 Task: Display the standings of the 2022 Victory Lane Racing NASCAR Cup Series for the race "Coke Zero 400" on the track "Daytona".
Action: Mouse moved to (164, 333)
Screenshot: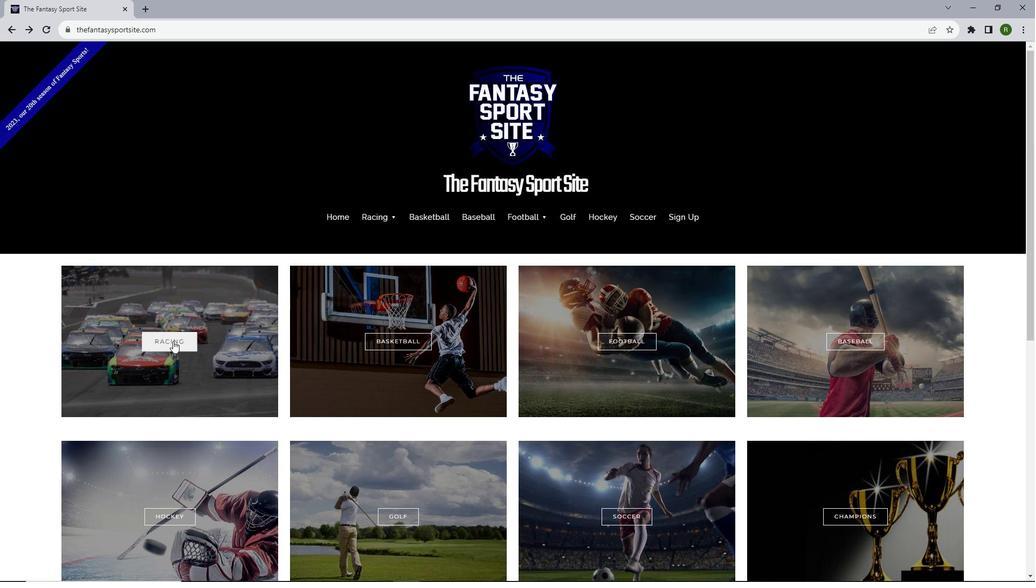 
Action: Mouse pressed left at (164, 333)
Screenshot: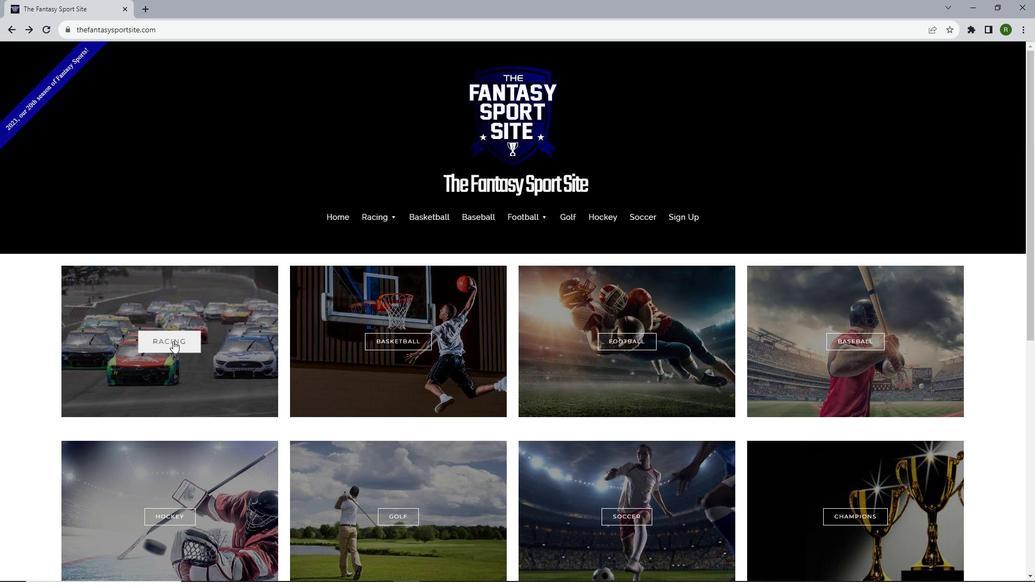 
Action: Mouse moved to (353, 355)
Screenshot: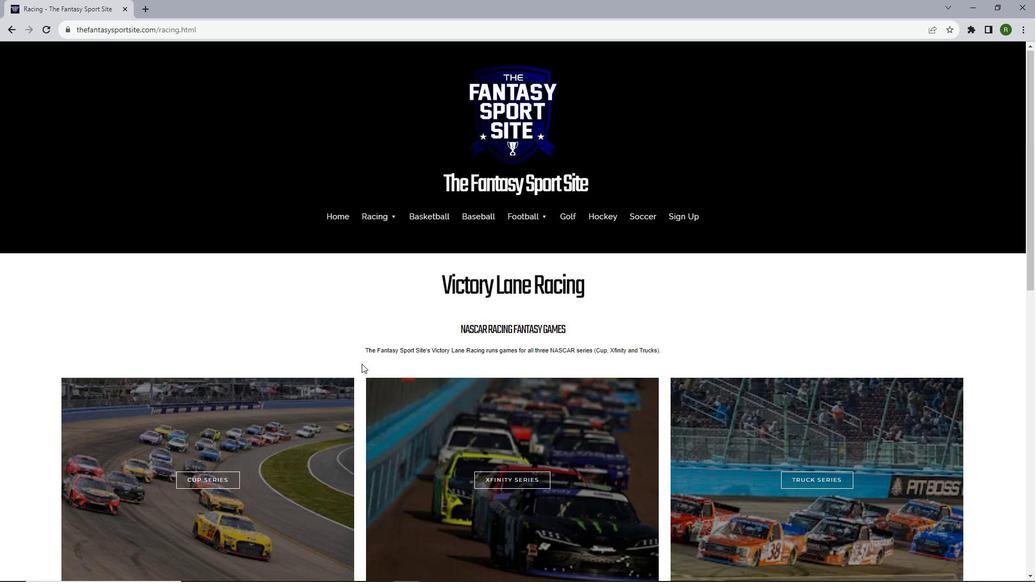 
Action: Mouse scrolled (353, 355) with delta (0, 0)
Screenshot: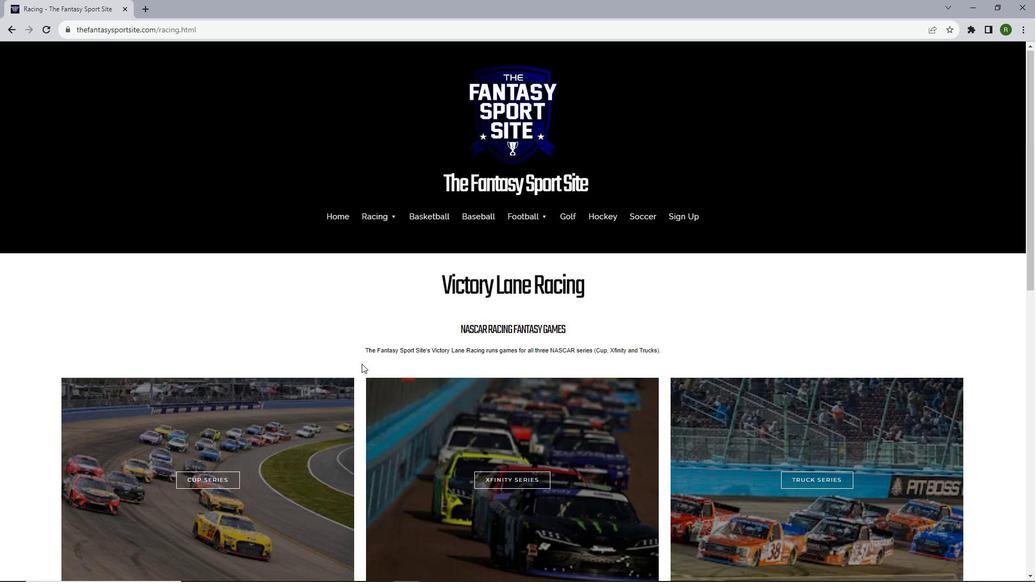 
Action: Mouse scrolled (353, 355) with delta (0, 0)
Screenshot: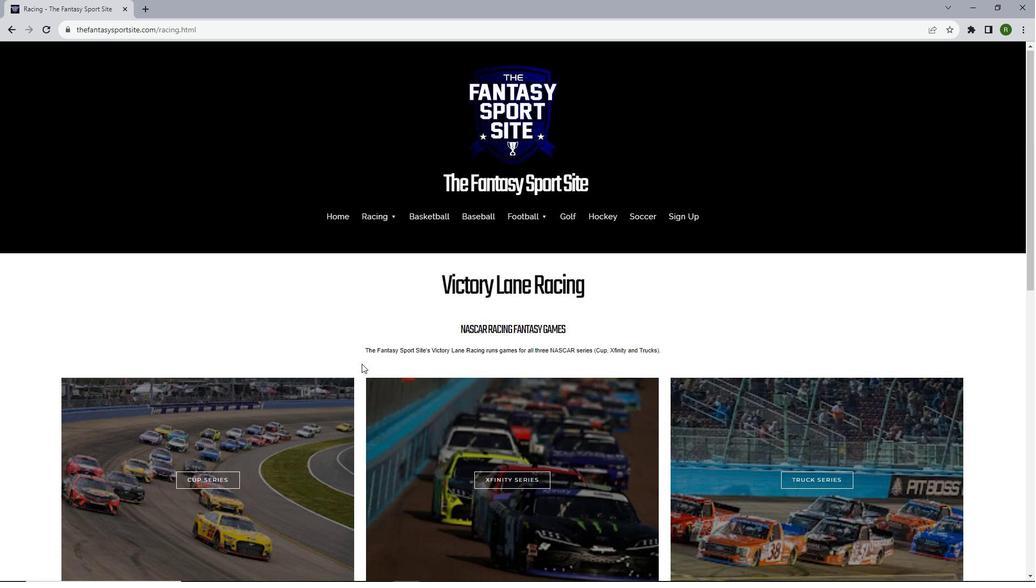 
Action: Mouse scrolled (353, 355) with delta (0, 0)
Screenshot: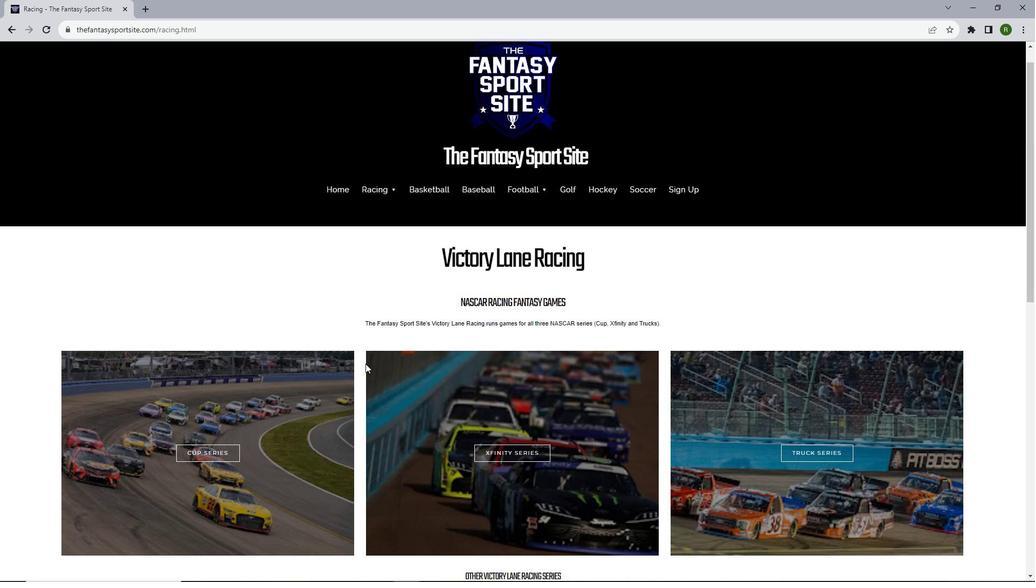 
Action: Mouse moved to (191, 312)
Screenshot: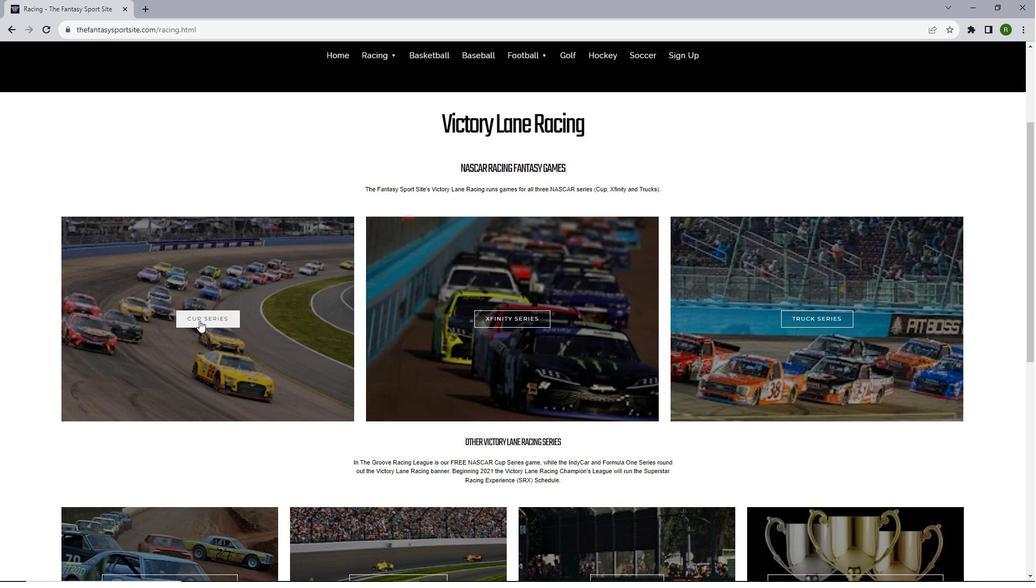 
Action: Mouse pressed left at (191, 312)
Screenshot: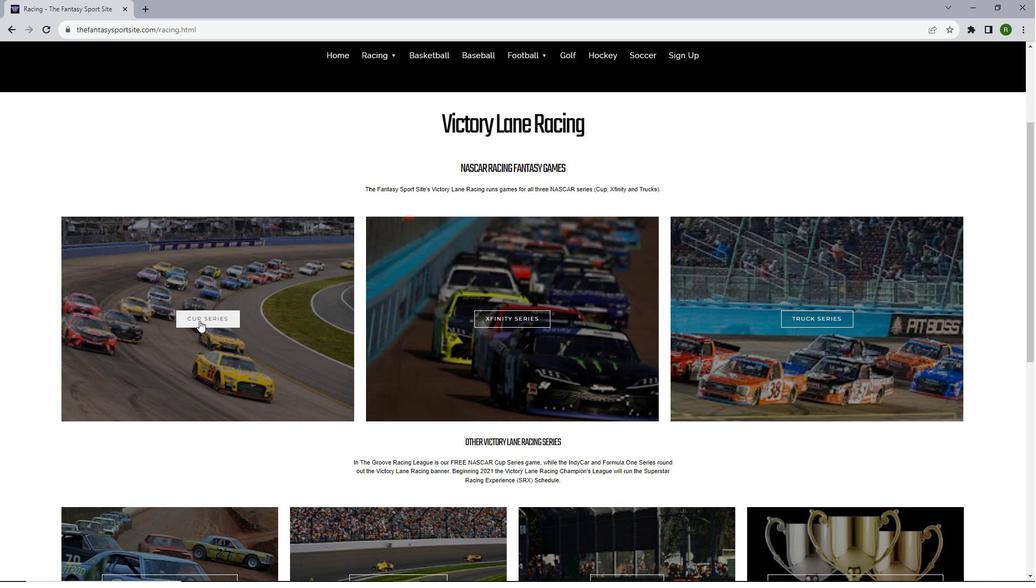 
Action: Mouse moved to (299, 306)
Screenshot: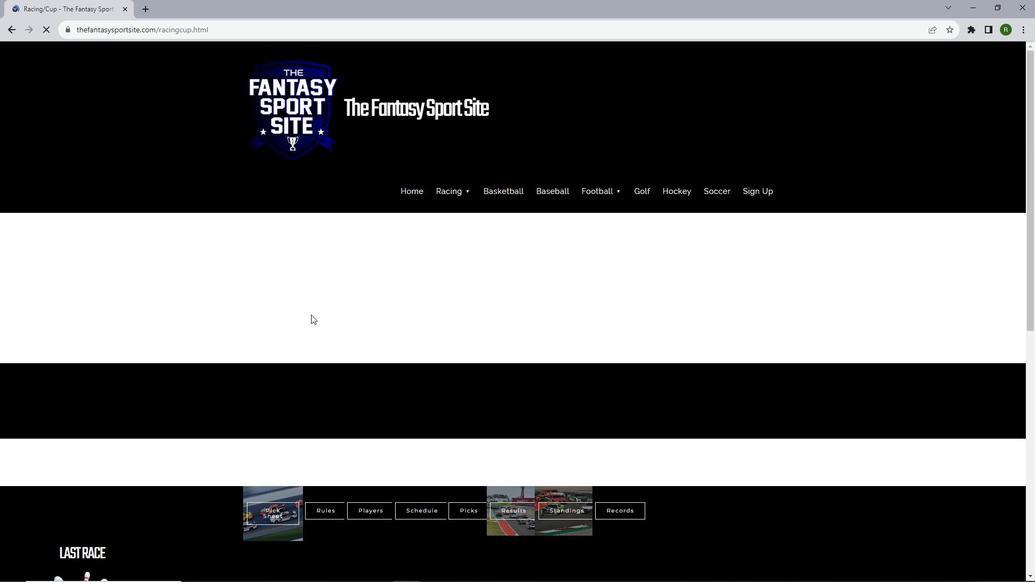 
Action: Mouse scrolled (299, 306) with delta (0, 0)
Screenshot: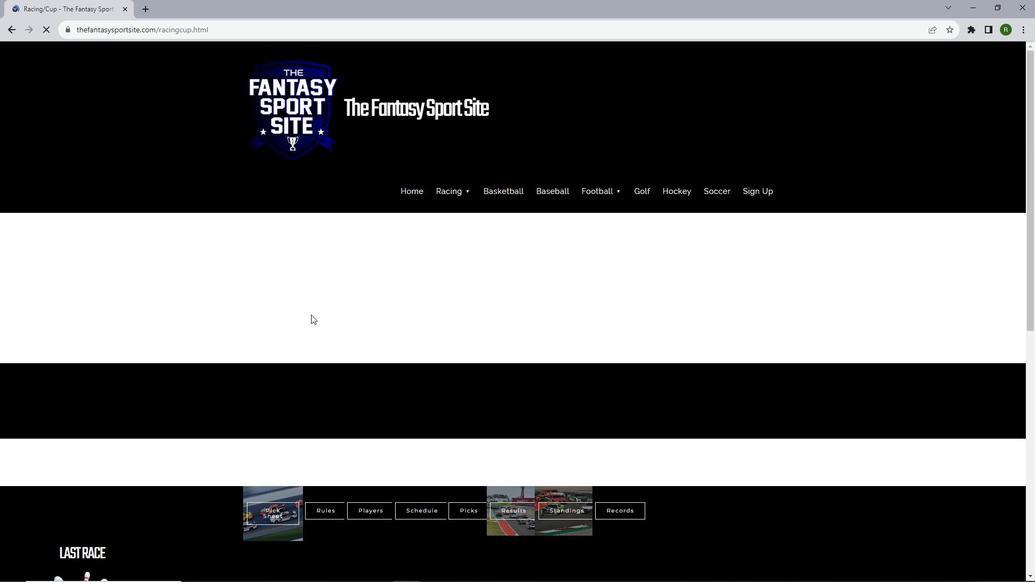 
Action: Mouse moved to (303, 306)
Screenshot: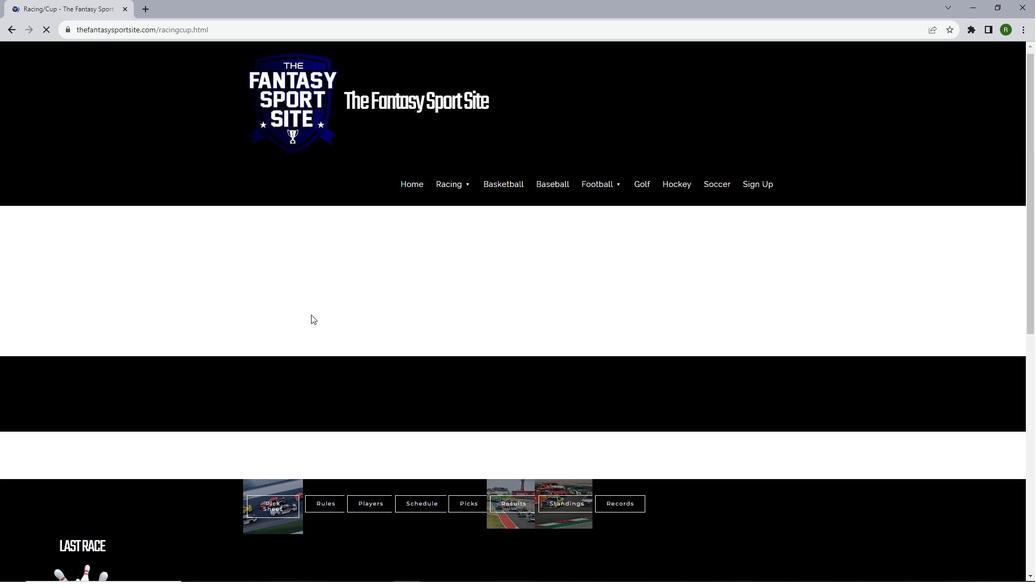 
Action: Mouse scrolled (303, 306) with delta (0, 0)
Screenshot: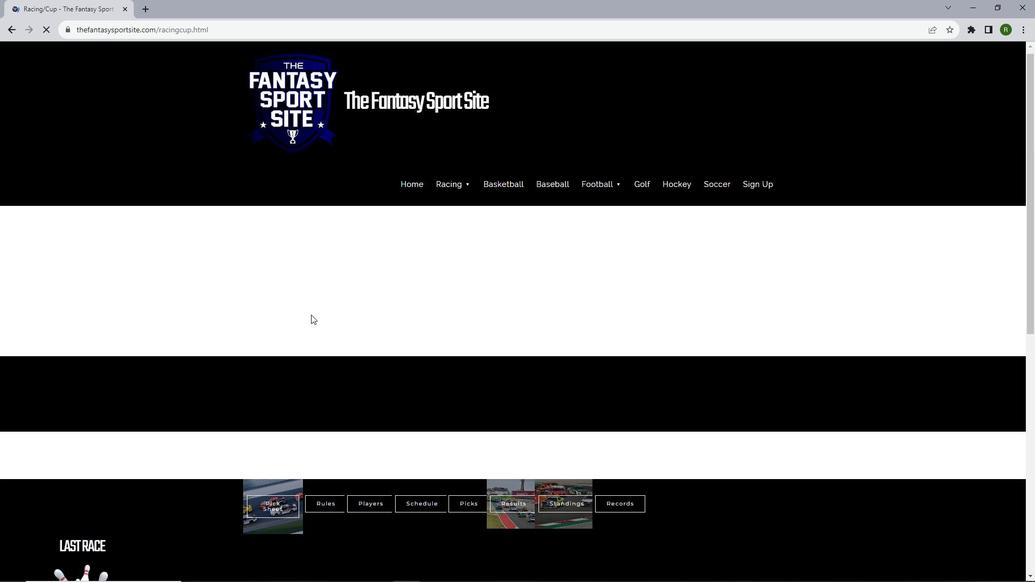 
Action: Mouse scrolled (303, 306) with delta (0, 0)
Screenshot: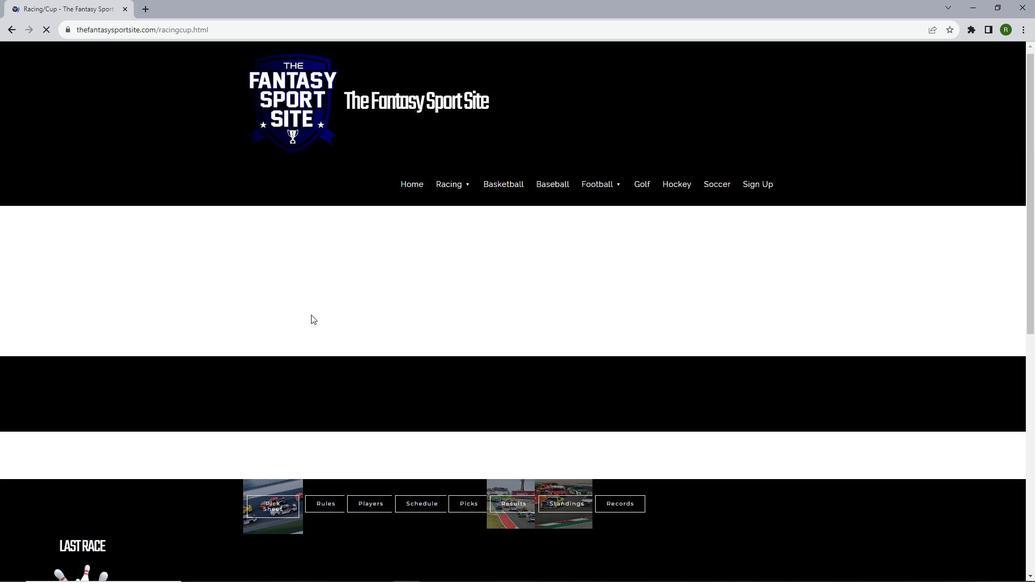 
Action: Mouse moved to (303, 307)
Screenshot: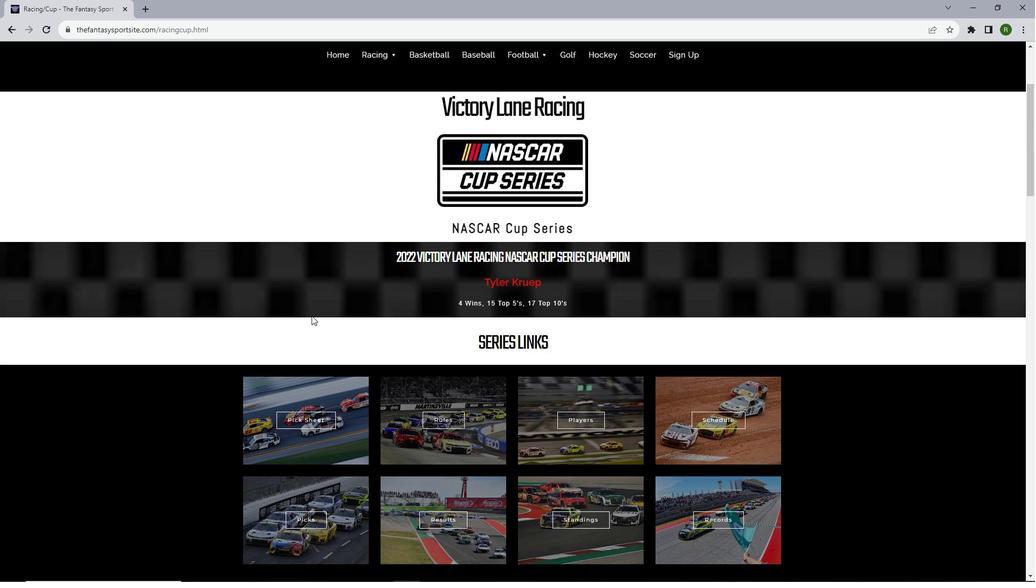
Action: Mouse scrolled (303, 307) with delta (0, 0)
Screenshot: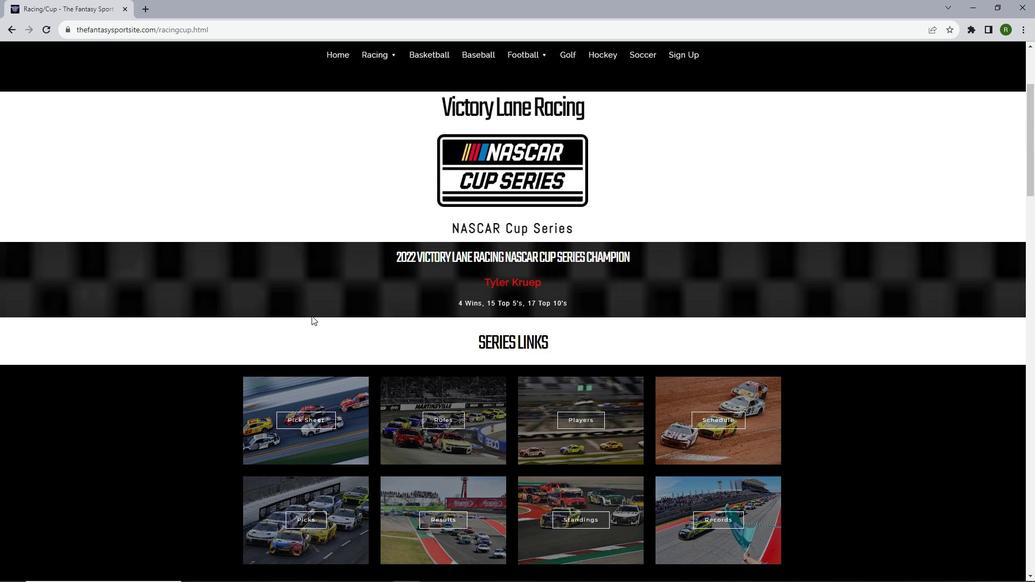 
Action: Mouse scrolled (303, 307) with delta (0, 0)
Screenshot: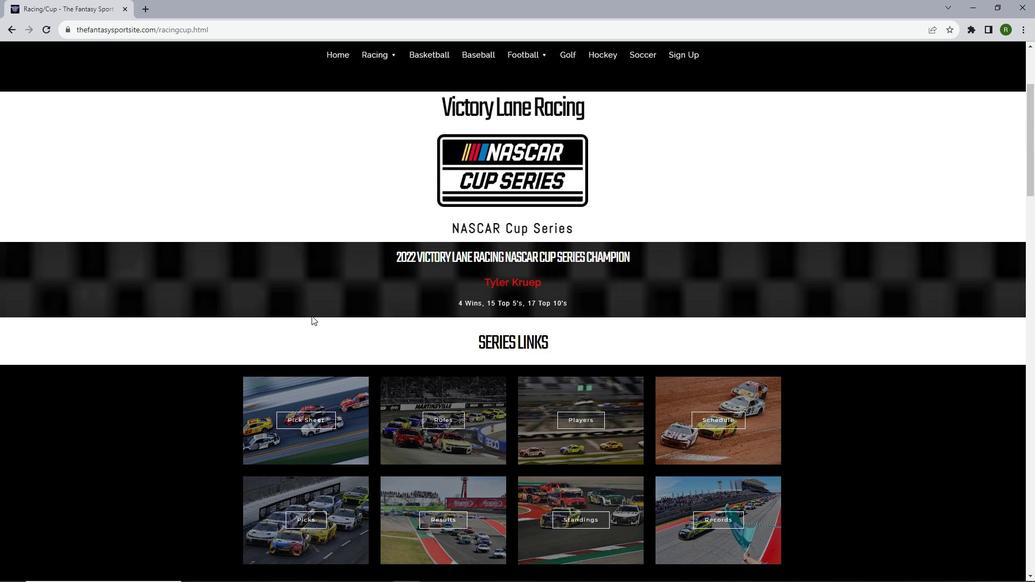 
Action: Mouse scrolled (303, 307) with delta (0, 0)
Screenshot: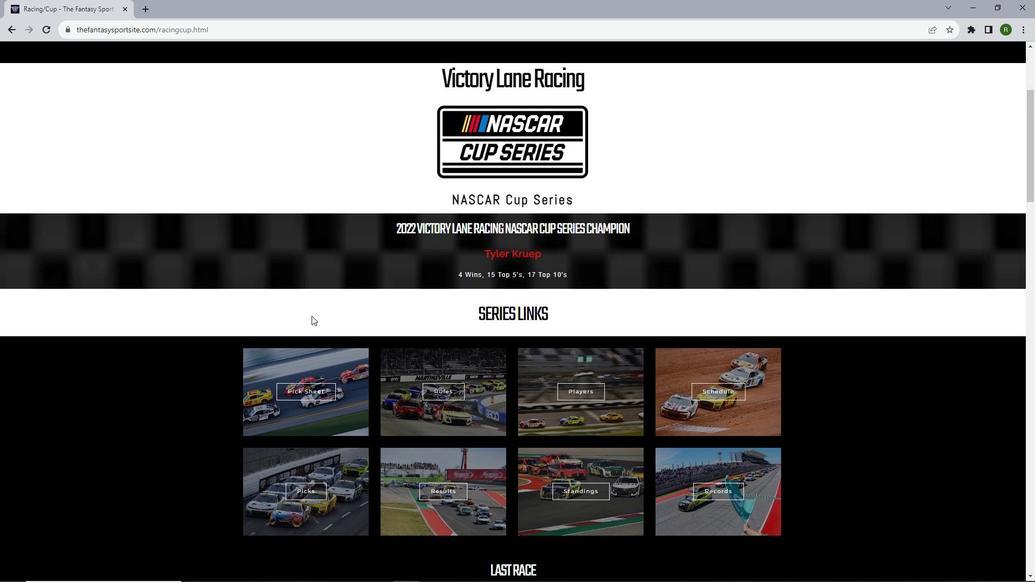 
Action: Mouse scrolled (303, 307) with delta (0, 0)
Screenshot: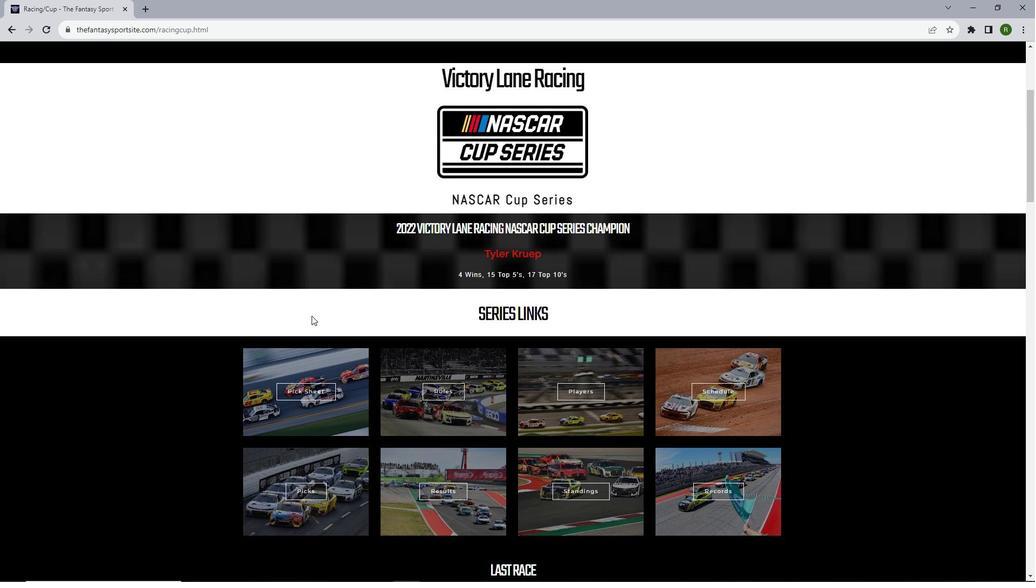 
Action: Mouse moved to (547, 293)
Screenshot: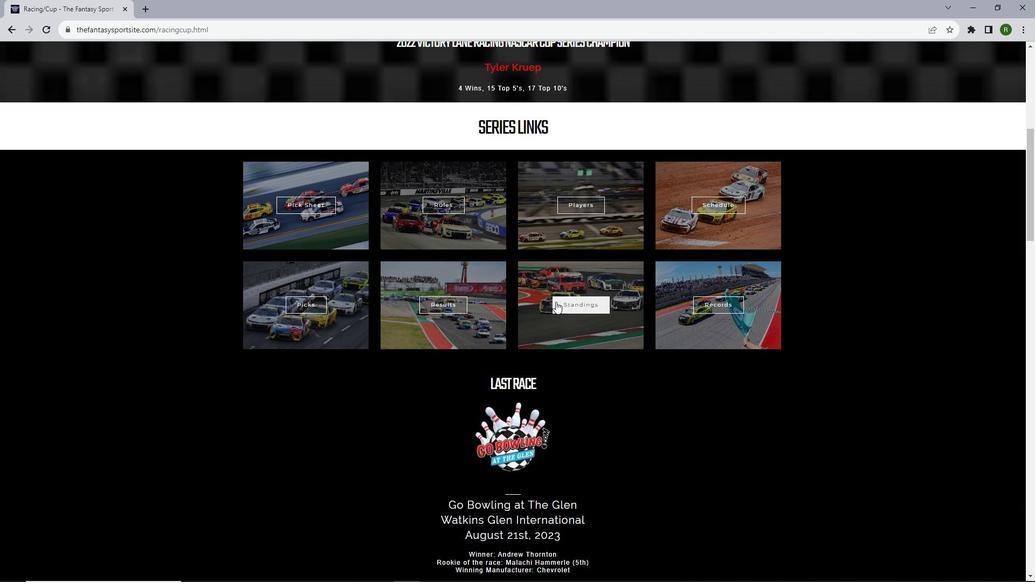 
Action: Mouse pressed left at (547, 293)
Screenshot: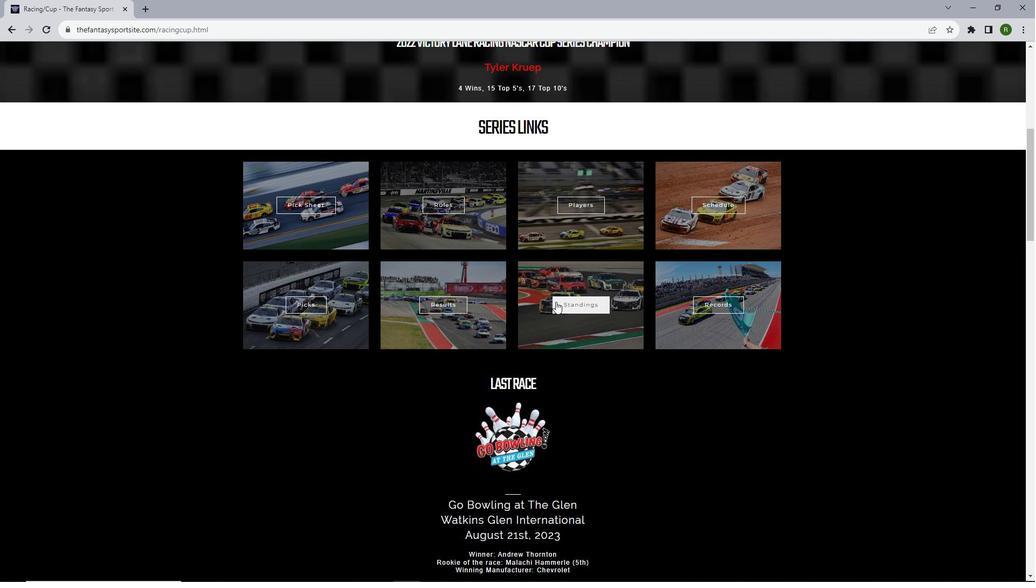 
Action: Mouse moved to (506, 284)
Screenshot: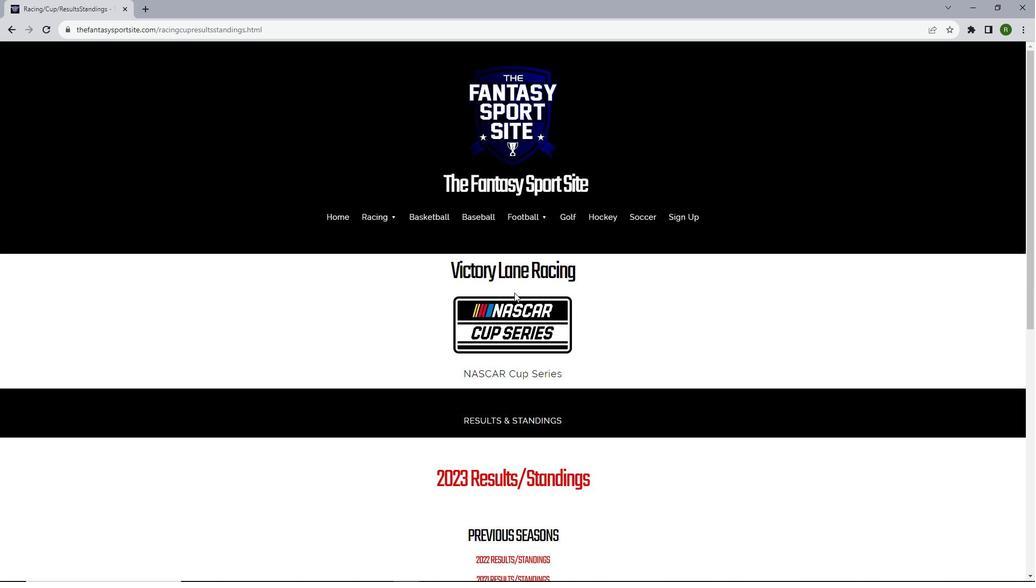 
Action: Mouse scrolled (506, 284) with delta (0, 0)
Screenshot: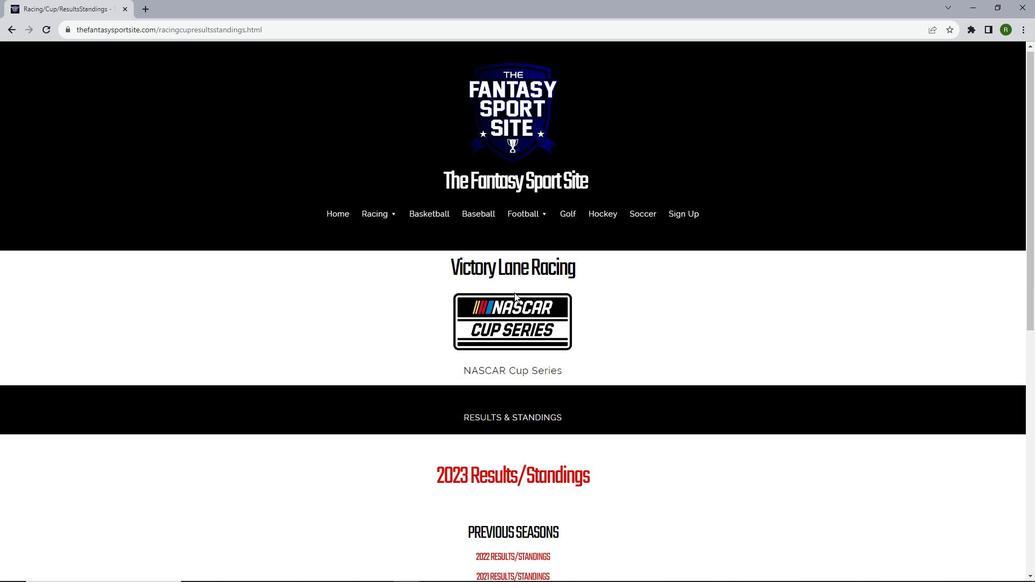 
Action: Mouse scrolled (506, 284) with delta (0, 0)
Screenshot: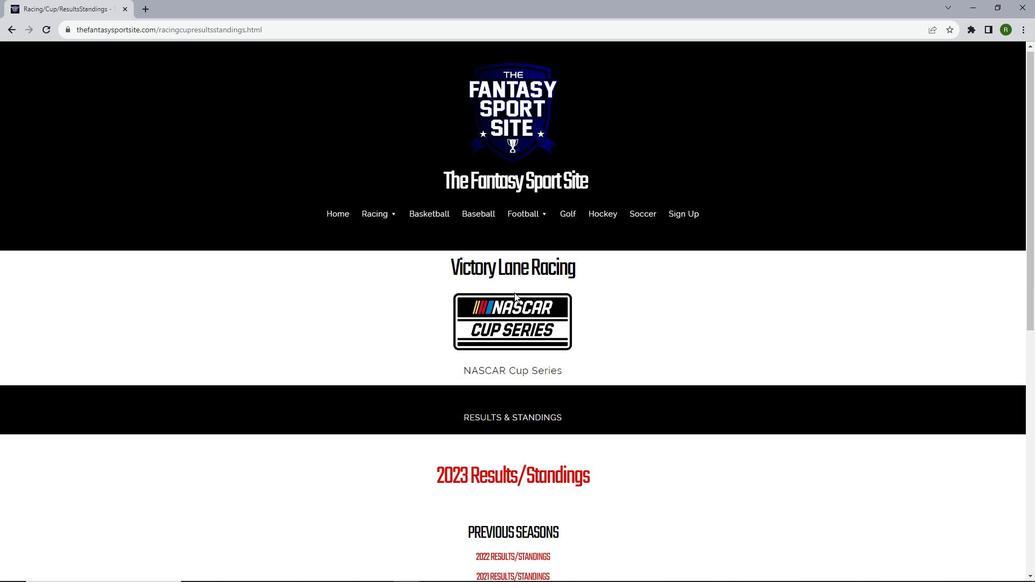 
Action: Mouse scrolled (506, 284) with delta (0, 0)
Screenshot: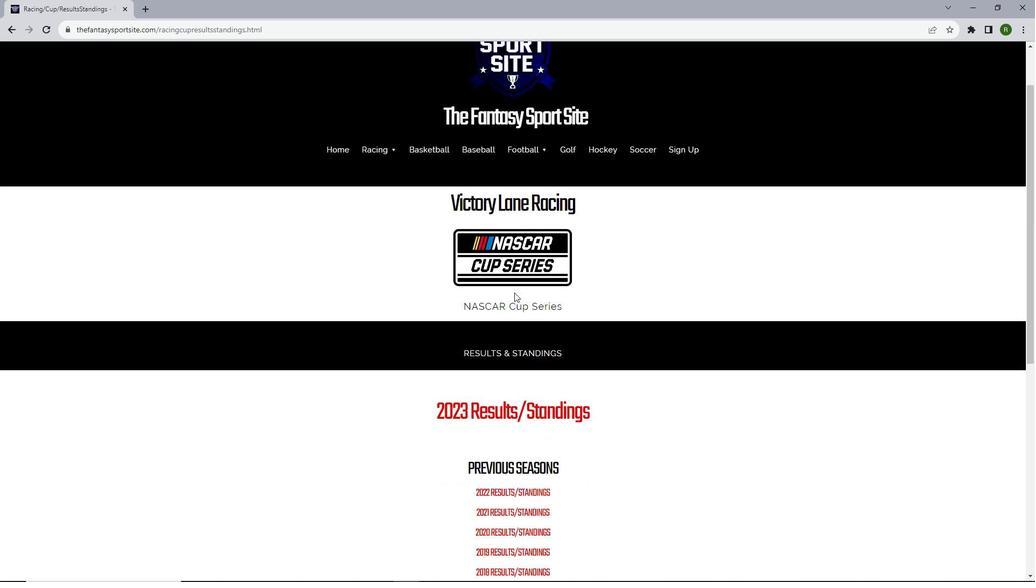 
Action: Mouse scrolled (506, 284) with delta (0, 0)
Screenshot: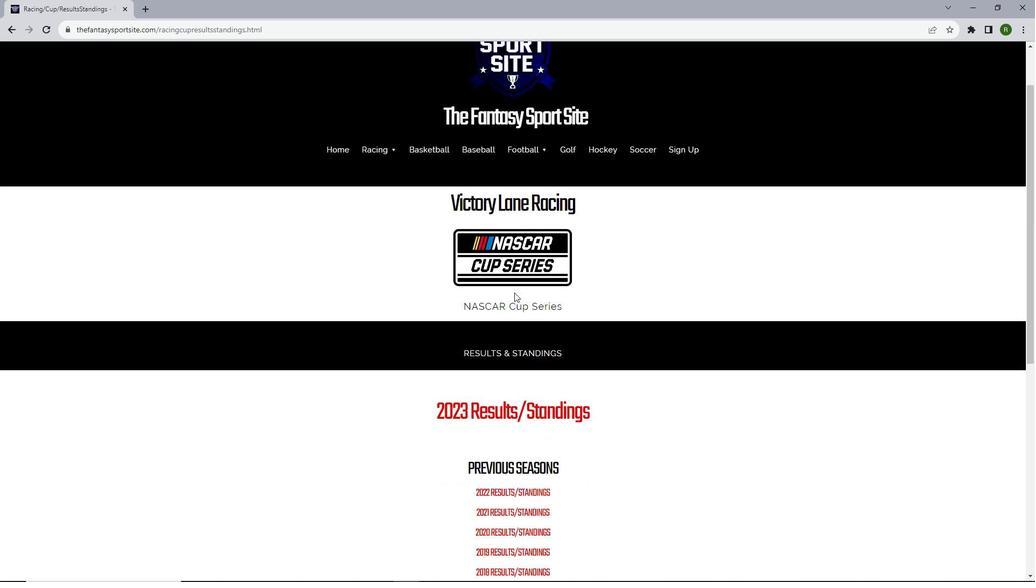 
Action: Mouse scrolled (506, 284) with delta (0, 0)
Screenshot: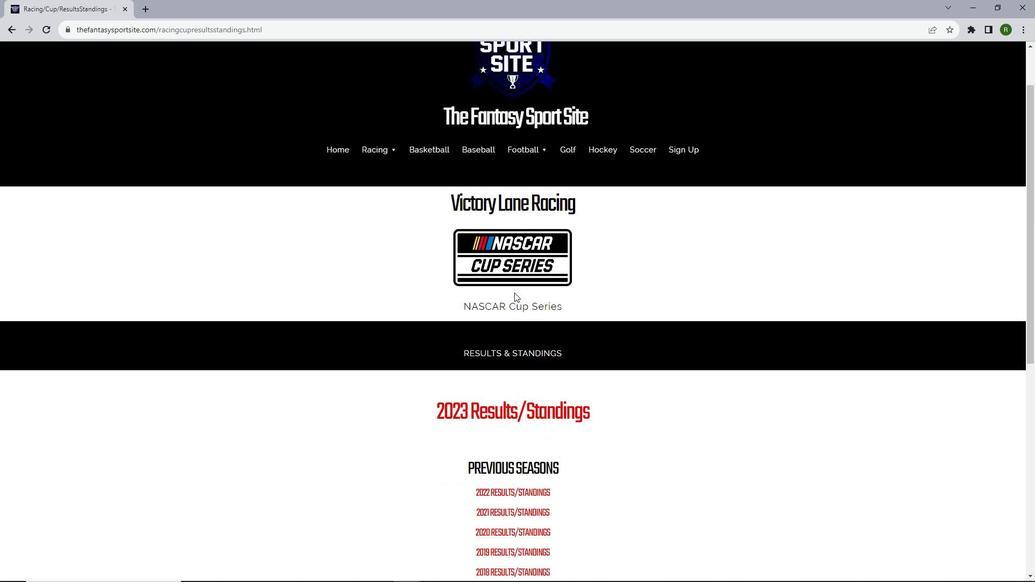 
Action: Mouse scrolled (506, 284) with delta (0, 0)
Screenshot: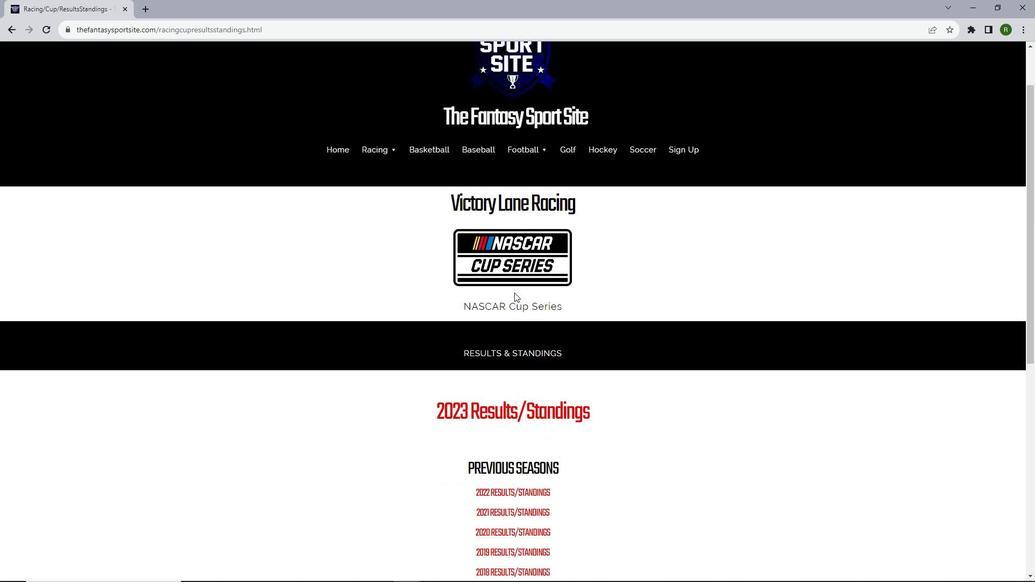 
Action: Mouse moved to (494, 225)
Screenshot: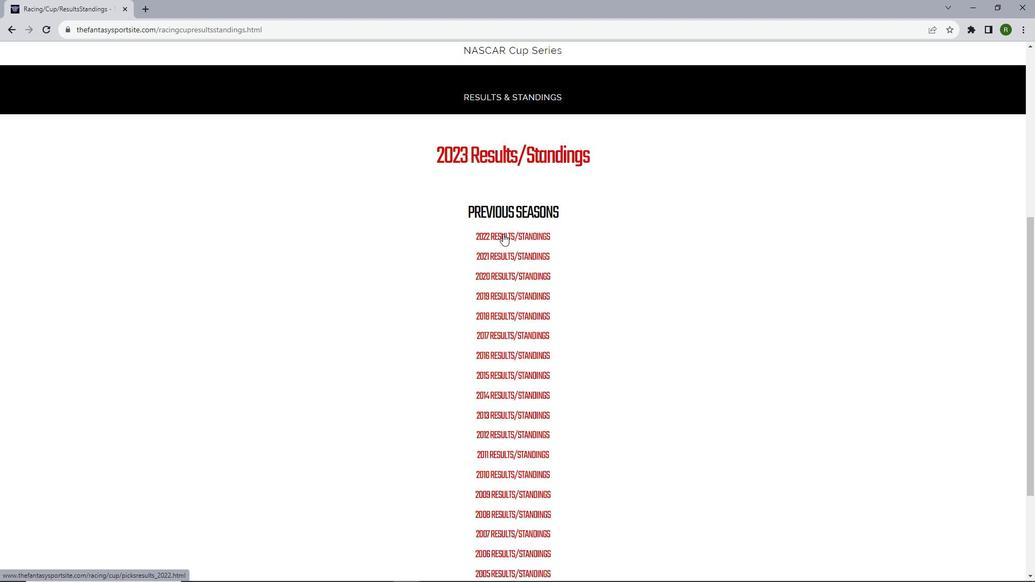 
Action: Mouse pressed left at (494, 225)
Screenshot: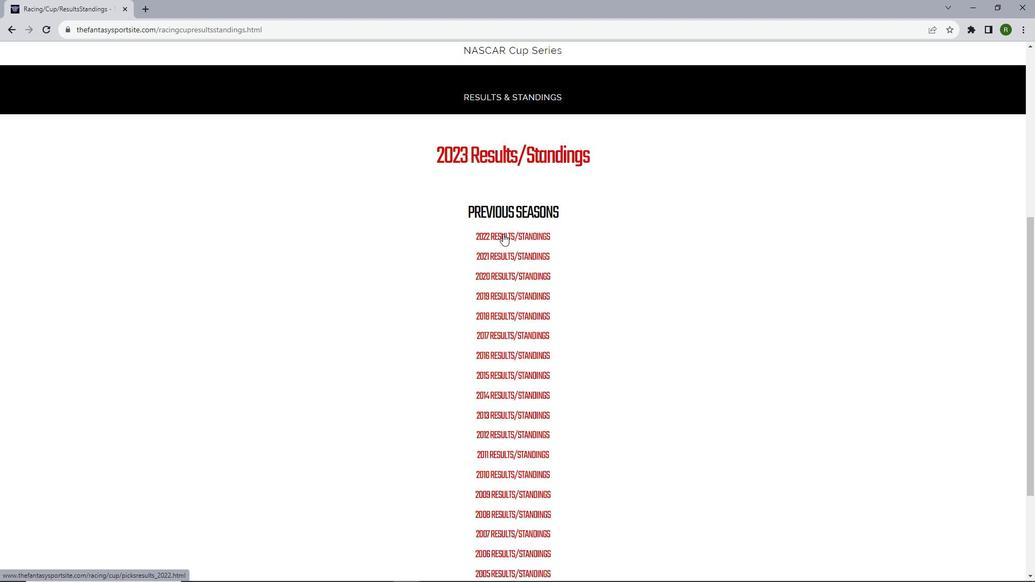 
Action: Mouse moved to (566, 224)
Screenshot: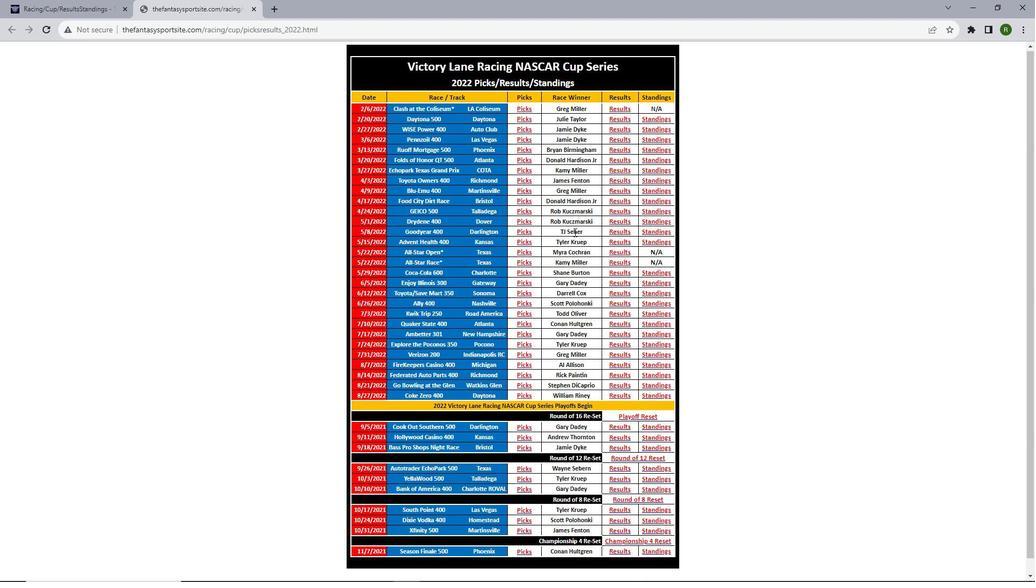 
Action: Mouse scrolled (566, 223) with delta (0, 0)
Screenshot: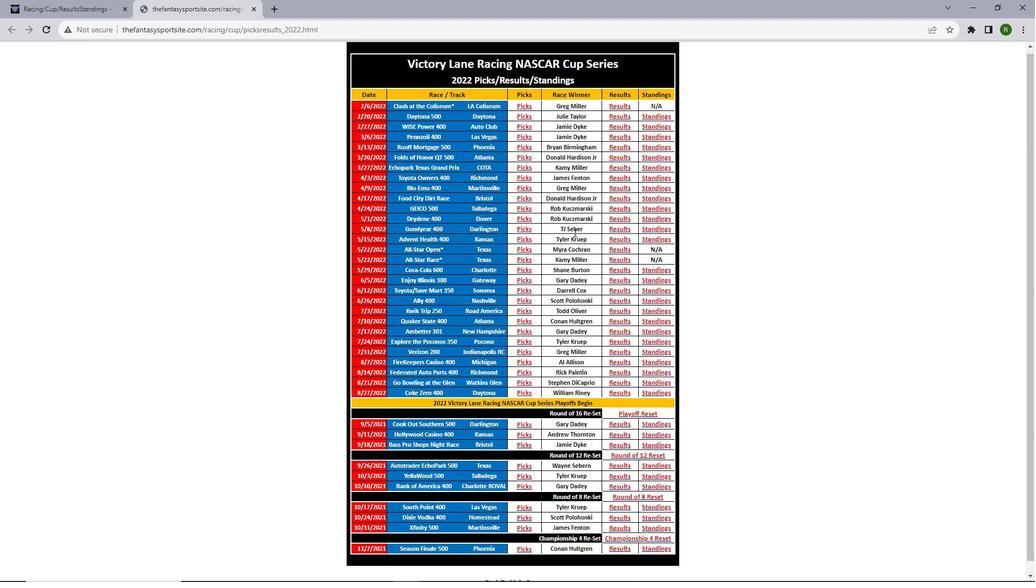 
Action: Mouse scrolled (566, 223) with delta (0, 0)
Screenshot: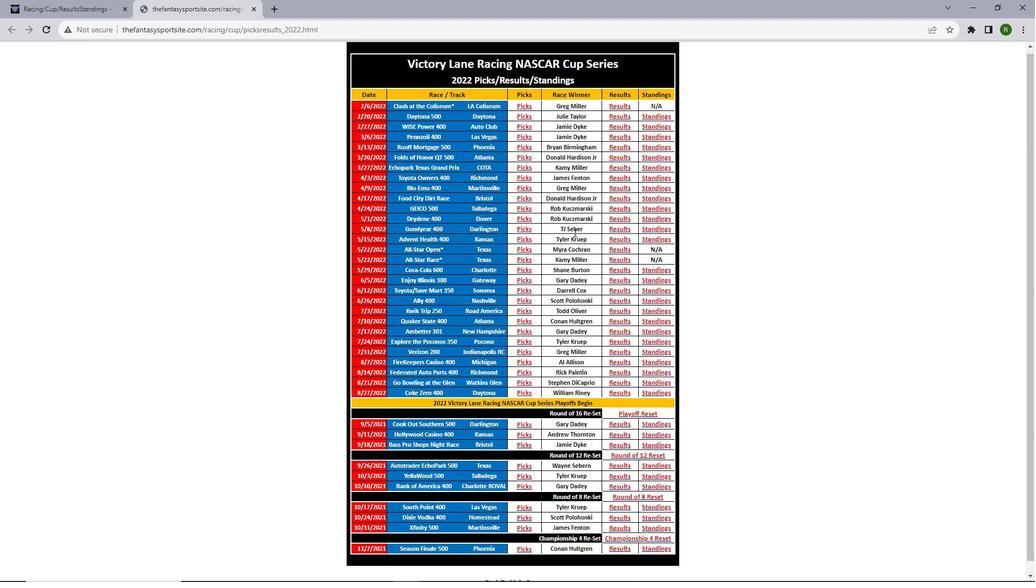 
Action: Mouse scrolled (566, 223) with delta (0, 0)
Screenshot: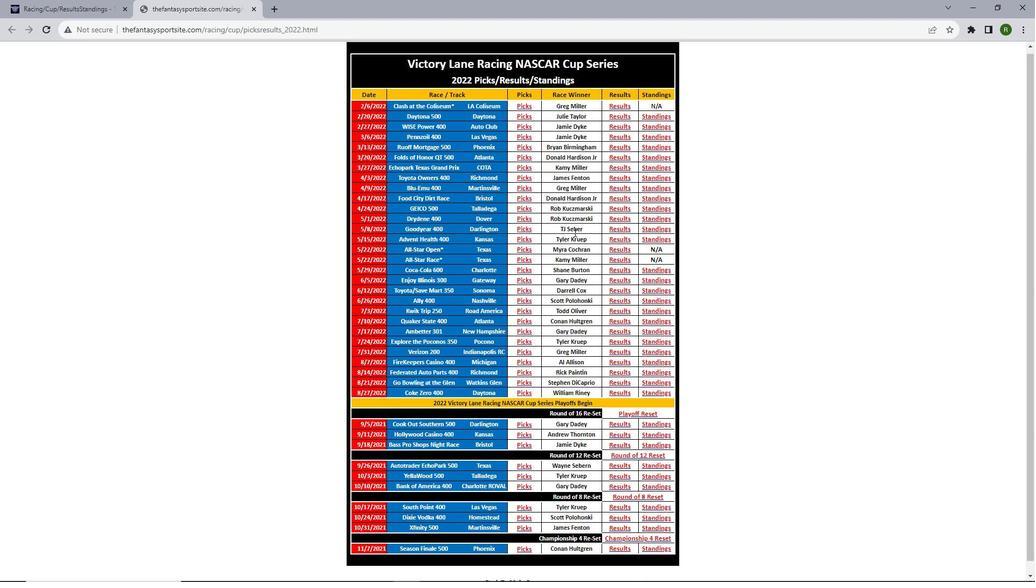 
Action: Mouse scrolled (566, 223) with delta (0, 0)
Screenshot: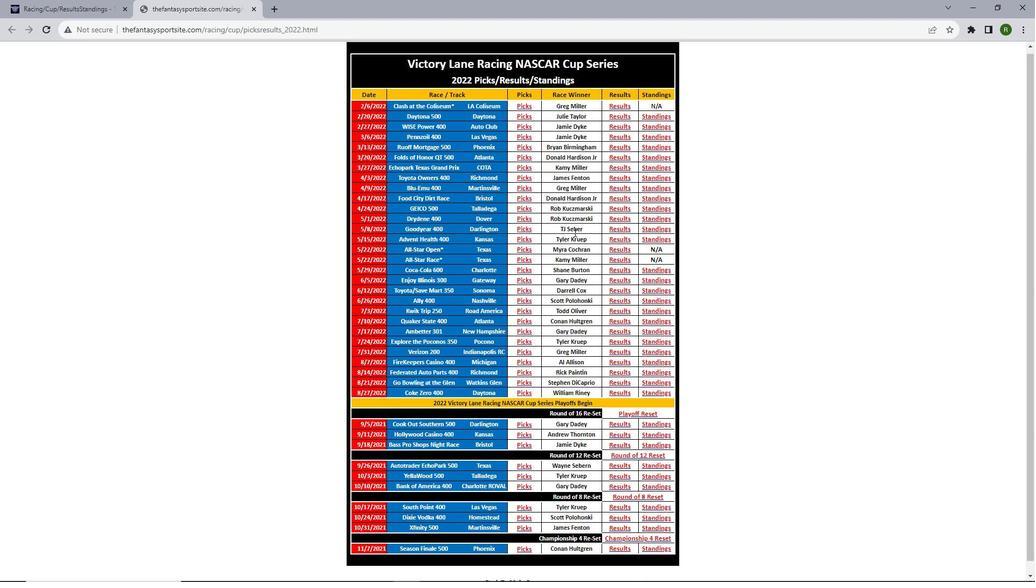 
Action: Mouse scrolled (566, 224) with delta (0, 0)
Screenshot: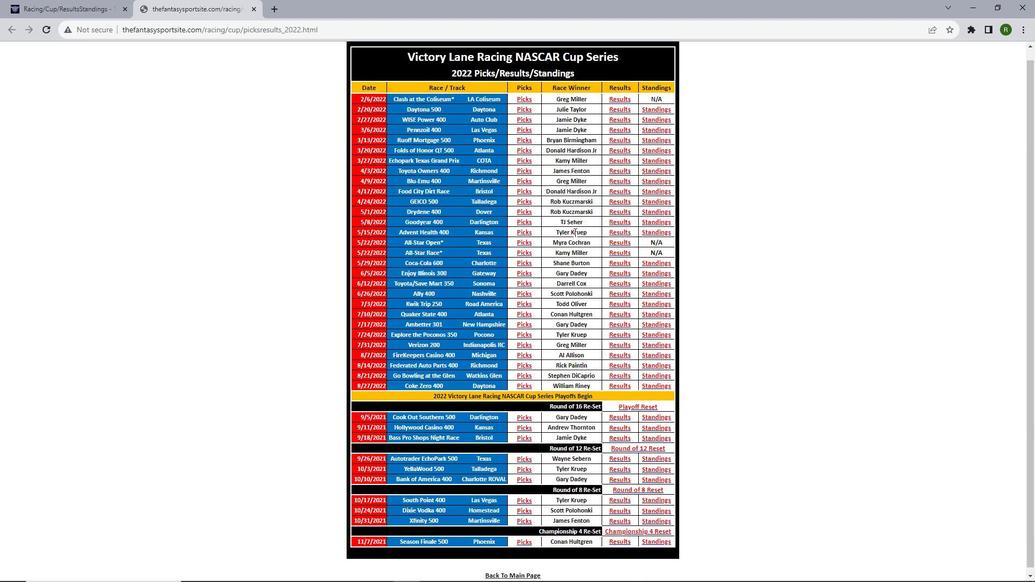 
Action: Mouse scrolled (566, 223) with delta (0, 0)
Screenshot: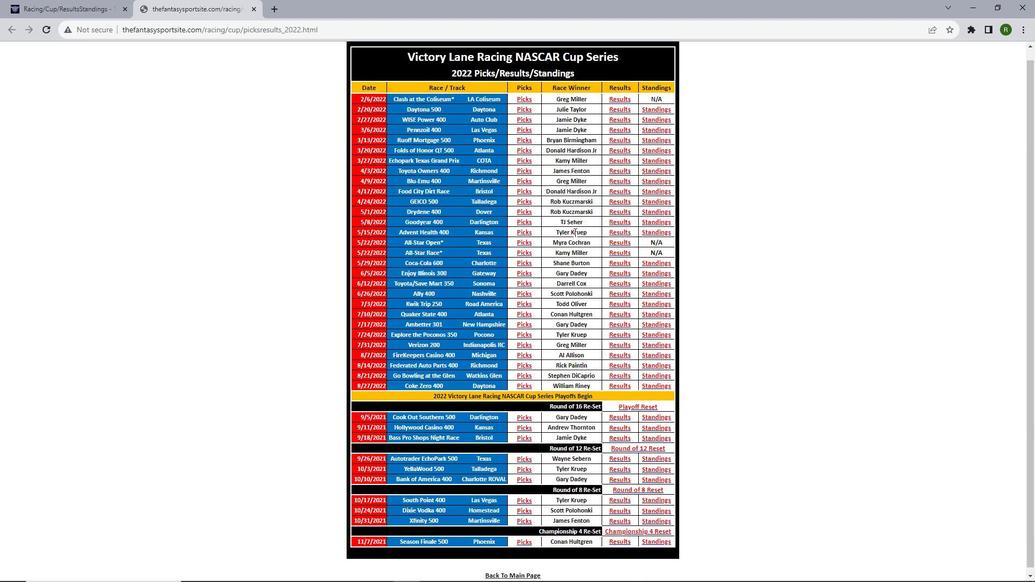 
Action: Mouse scrolled (566, 223) with delta (0, 0)
Screenshot: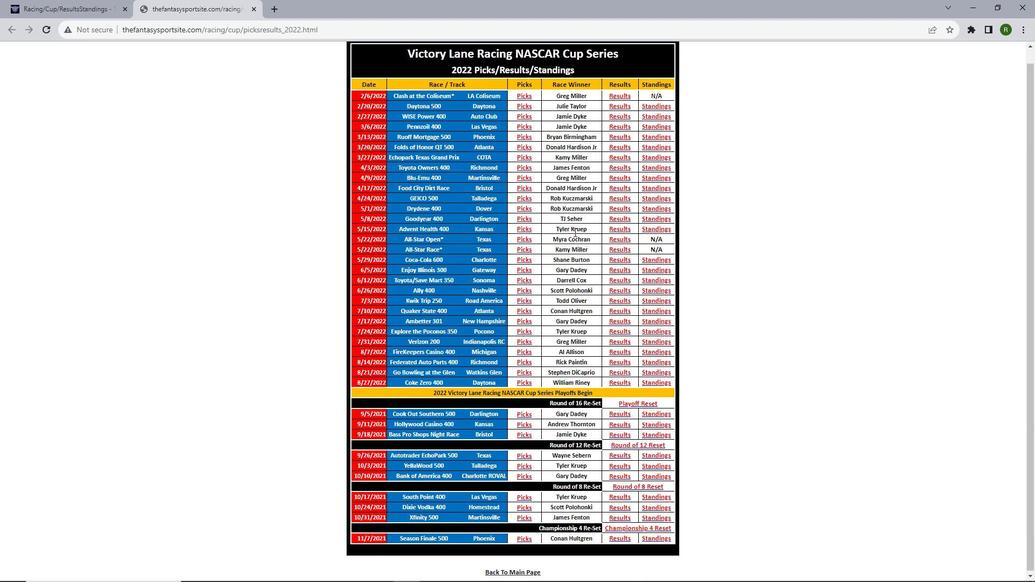 
Action: Mouse scrolled (566, 223) with delta (0, 0)
Screenshot: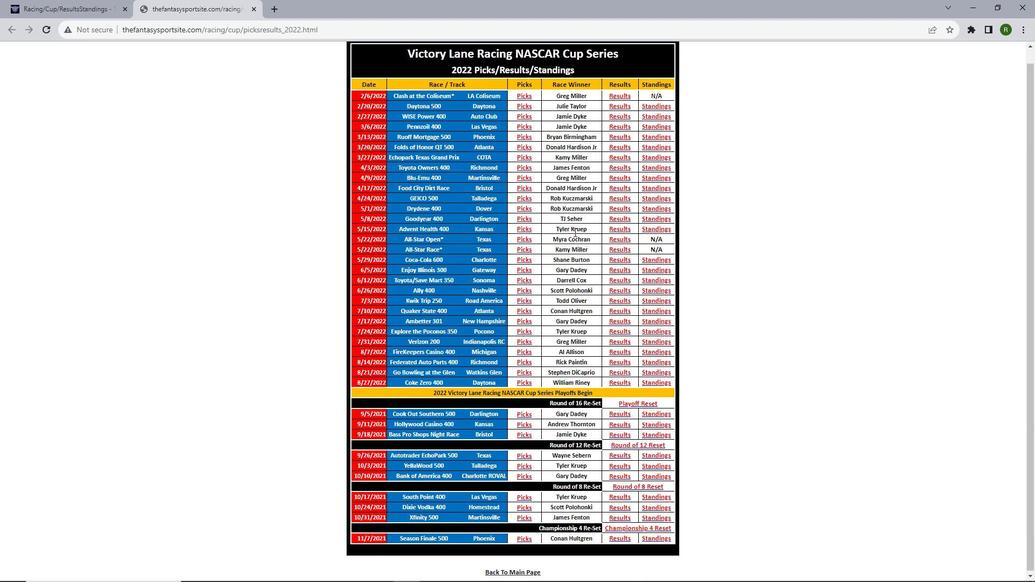 
Action: Mouse moved to (643, 373)
Screenshot: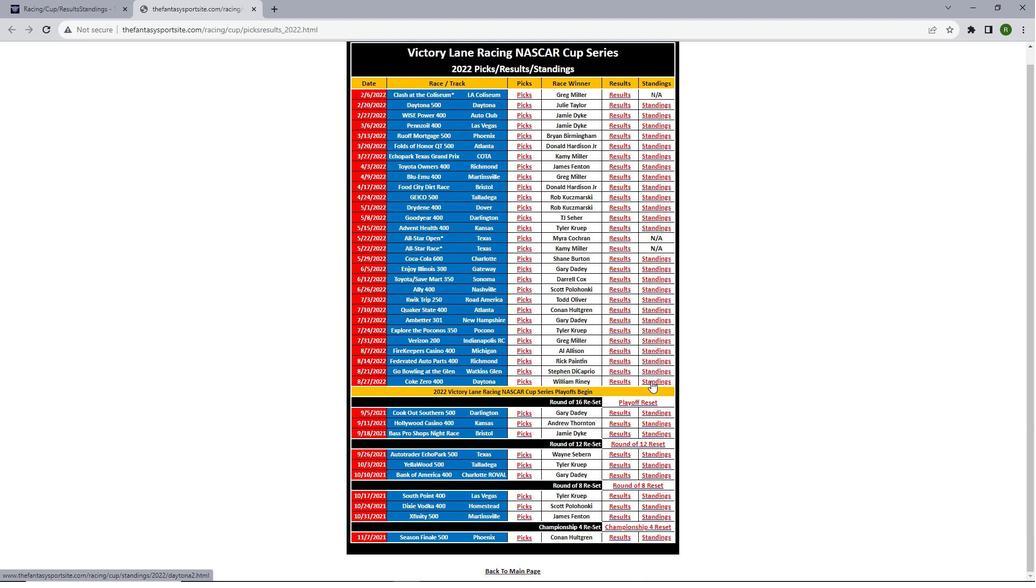 
Action: Mouse pressed left at (643, 373)
Screenshot: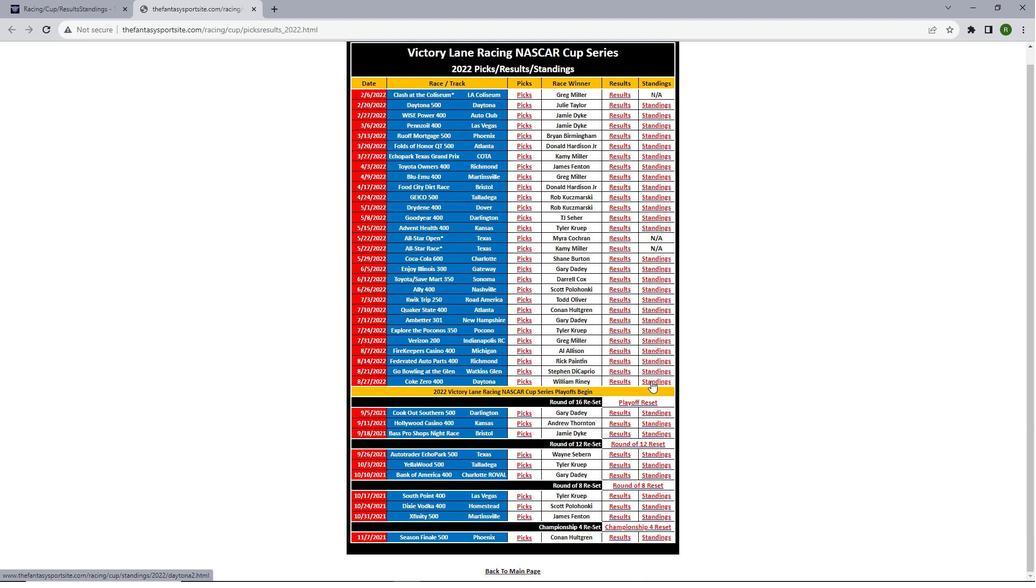 
Action: Mouse moved to (578, 340)
Screenshot: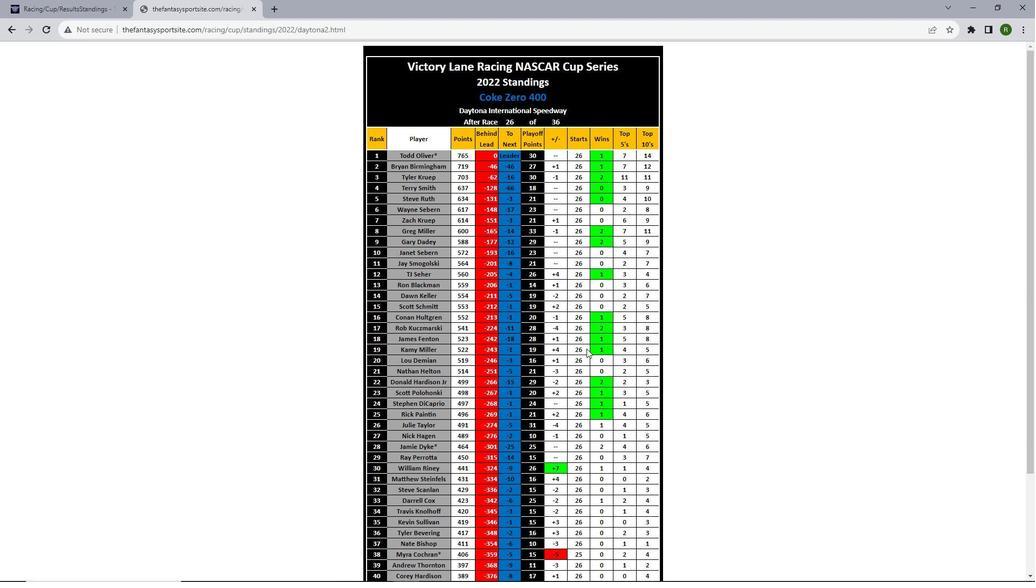 
Action: Mouse scrolled (578, 340) with delta (0, 0)
Screenshot: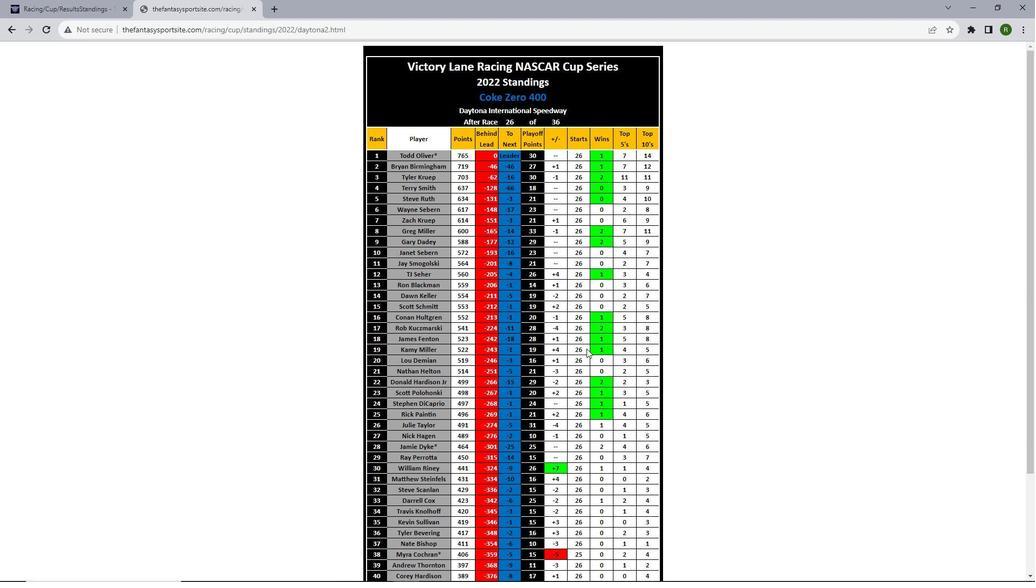
Action: Mouse scrolled (578, 340) with delta (0, 0)
Screenshot: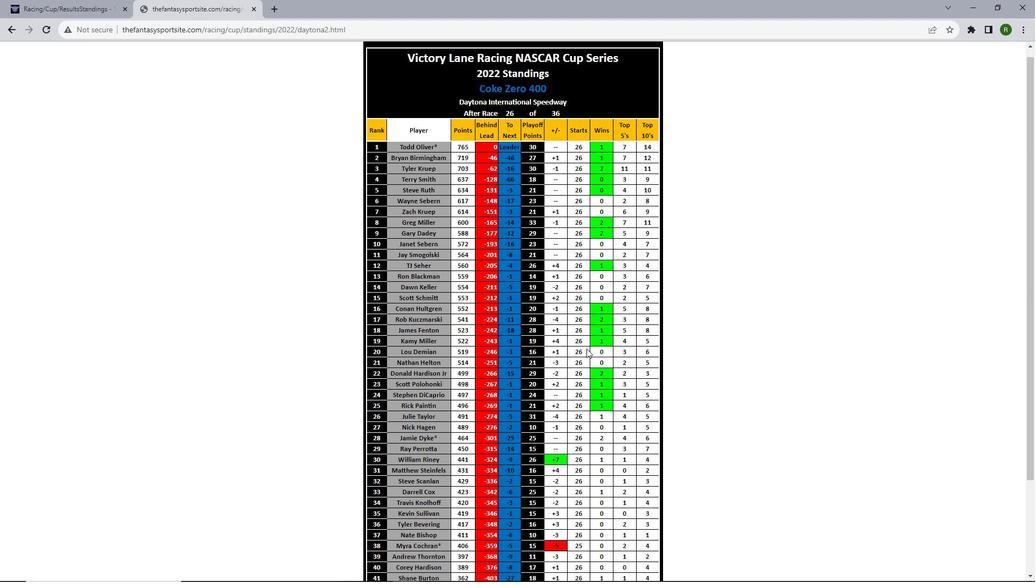 
Action: Mouse scrolled (578, 340) with delta (0, 0)
Screenshot: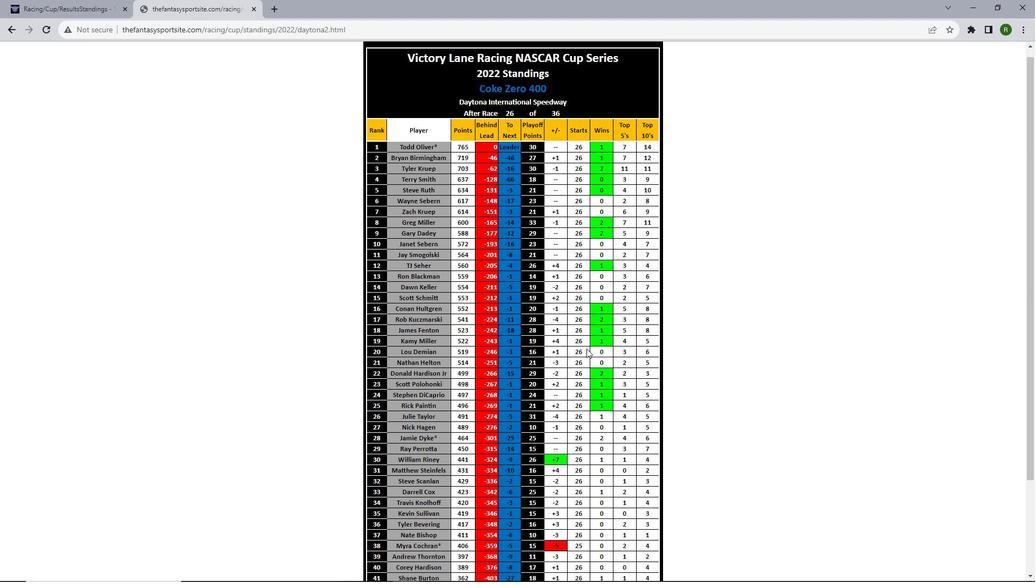 
Action: Mouse scrolled (578, 340) with delta (0, 0)
Screenshot: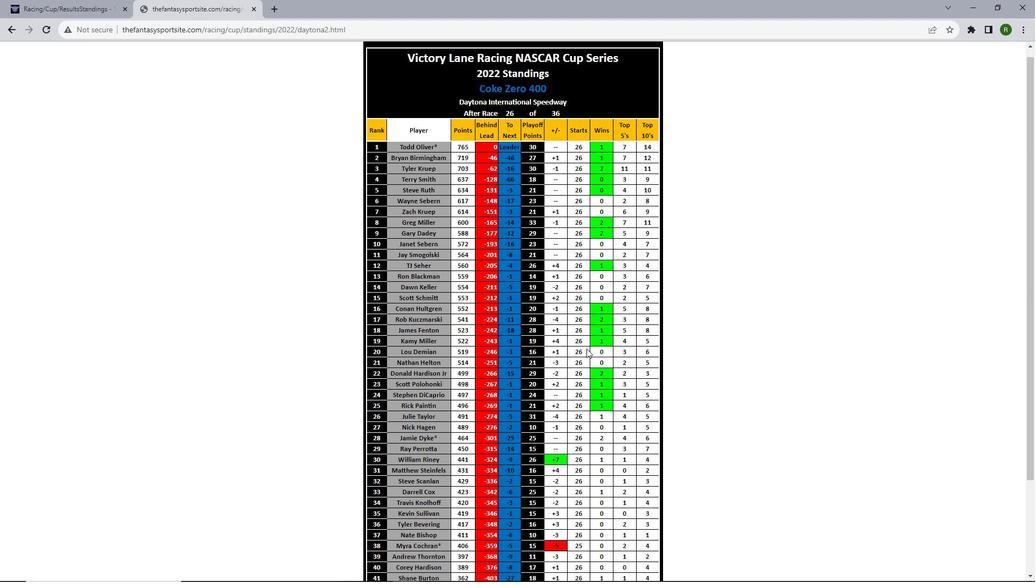 
Action: Mouse scrolled (578, 340) with delta (0, 0)
Screenshot: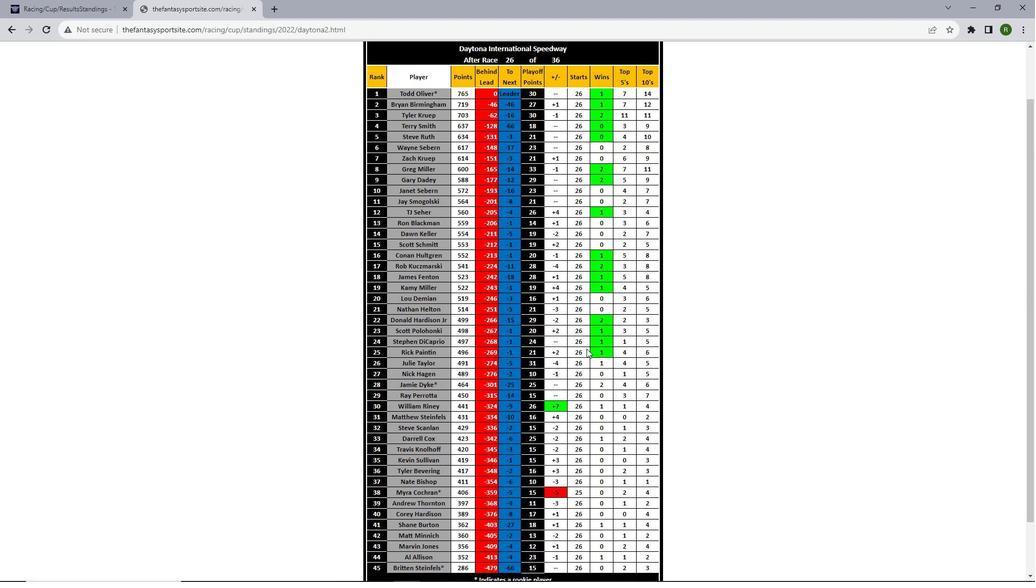 
Action: Mouse scrolled (578, 340) with delta (0, 0)
Screenshot: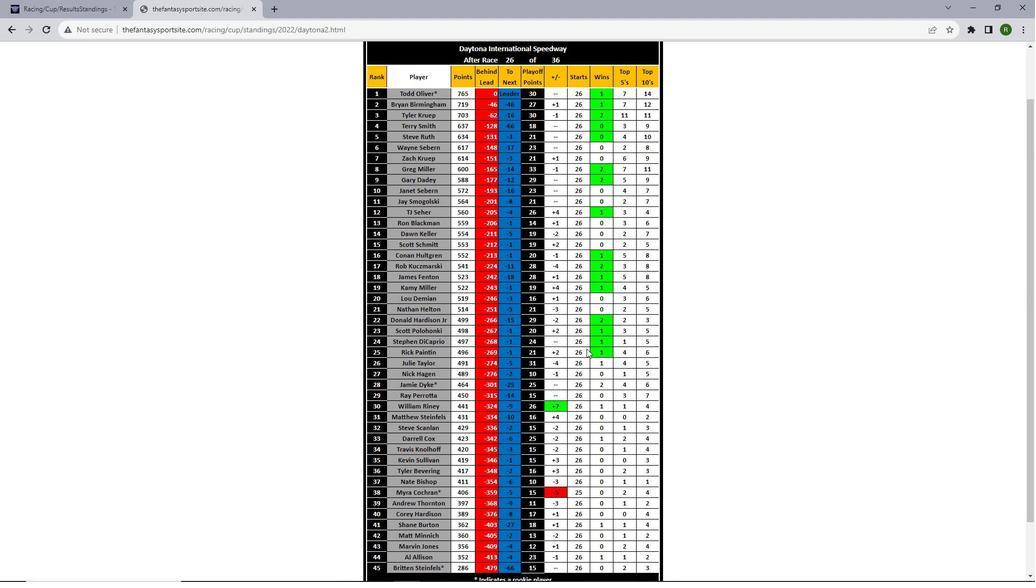 
Action: Mouse scrolled (578, 340) with delta (0, 0)
Screenshot: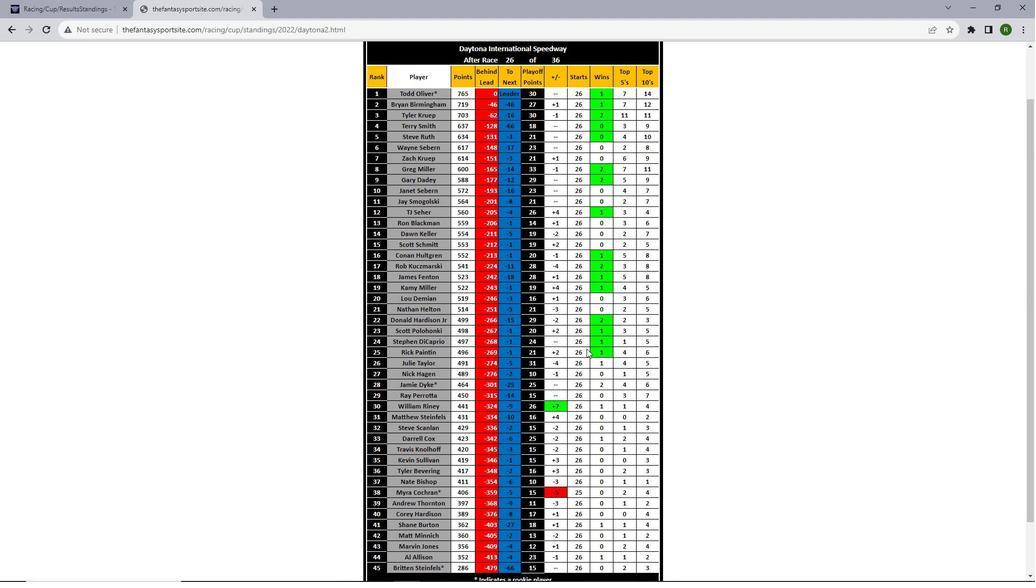 
Action: Mouse moved to (578, 340)
Screenshot: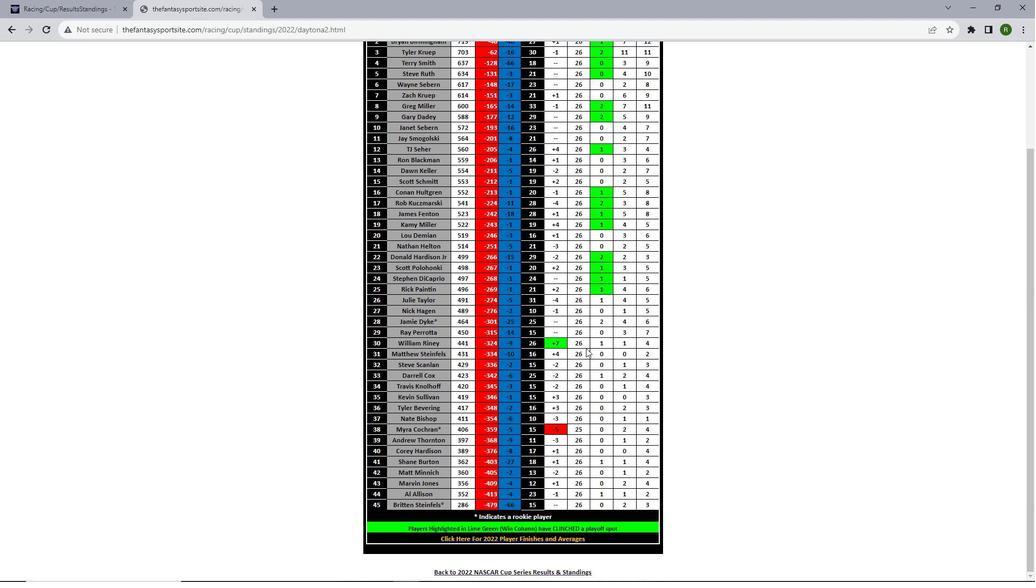 
Action: Mouse scrolled (578, 340) with delta (0, 0)
Screenshot: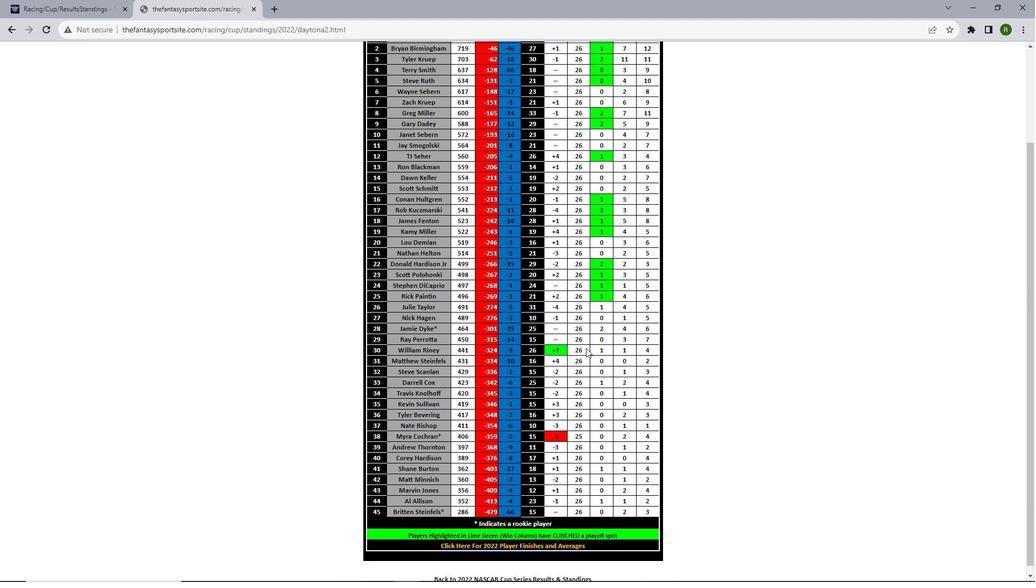 
Action: Mouse scrolled (578, 340) with delta (0, 0)
Screenshot: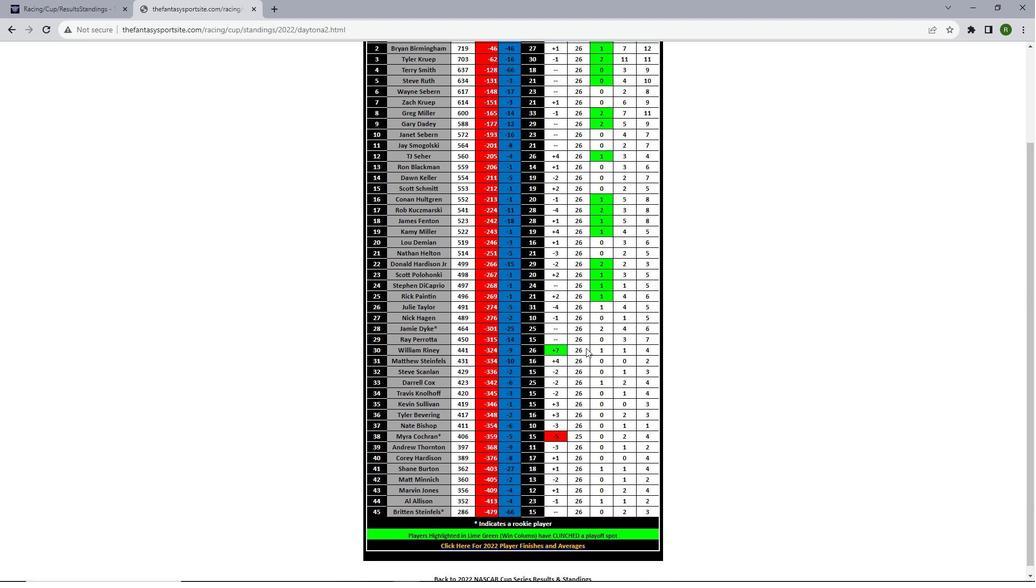 
Action: Mouse scrolled (578, 340) with delta (0, 0)
Screenshot: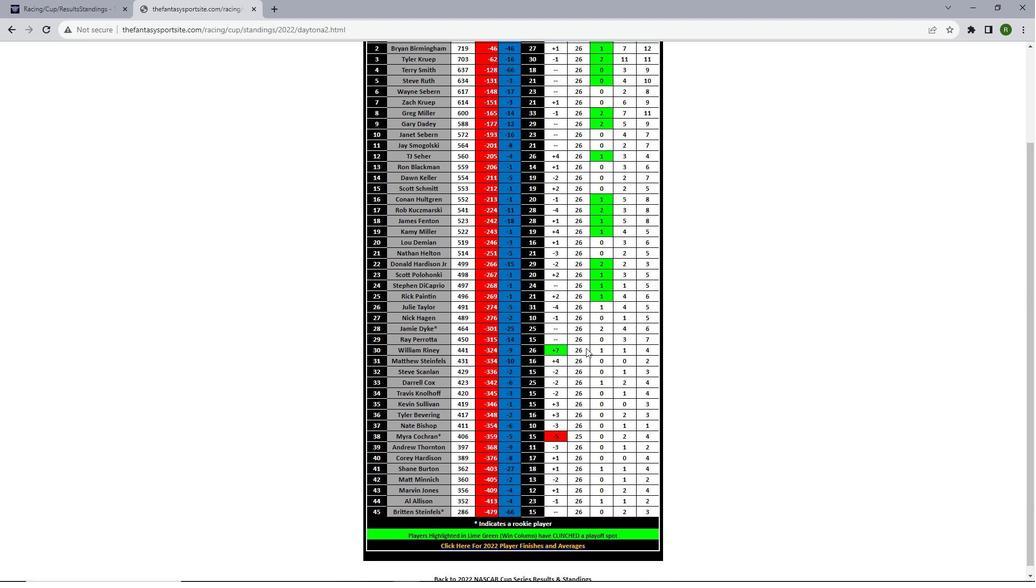 
Action: Mouse scrolled (578, 339) with delta (0, 0)
Screenshot: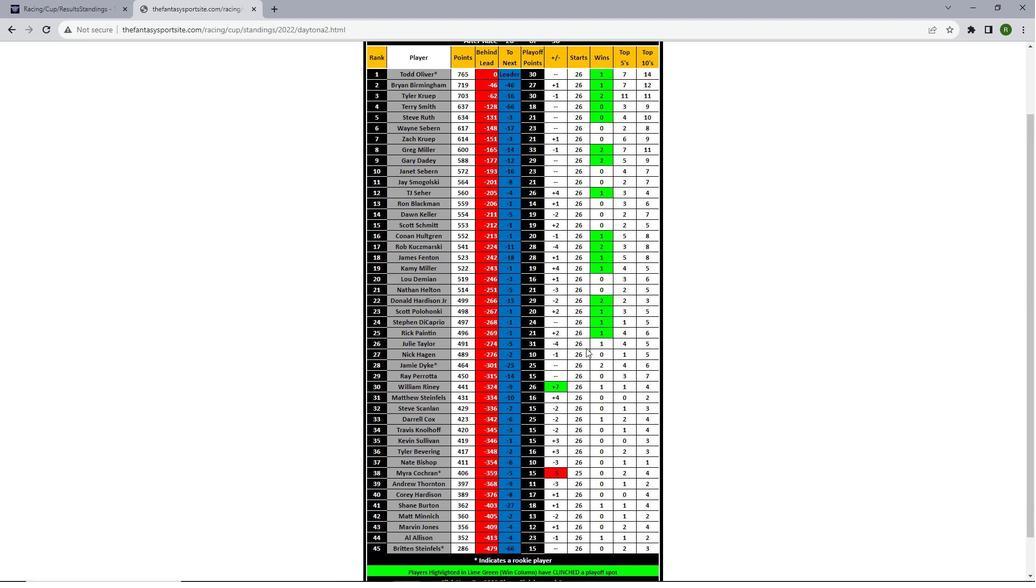 
Action: Mouse scrolled (578, 340) with delta (0, 0)
Screenshot: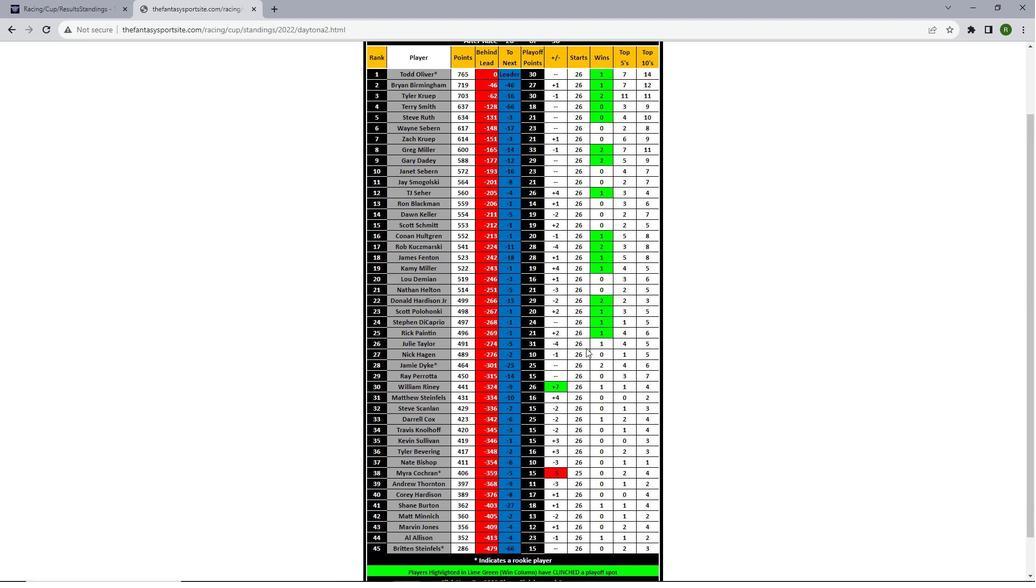 
Action: Mouse scrolled (578, 340) with delta (0, 0)
Screenshot: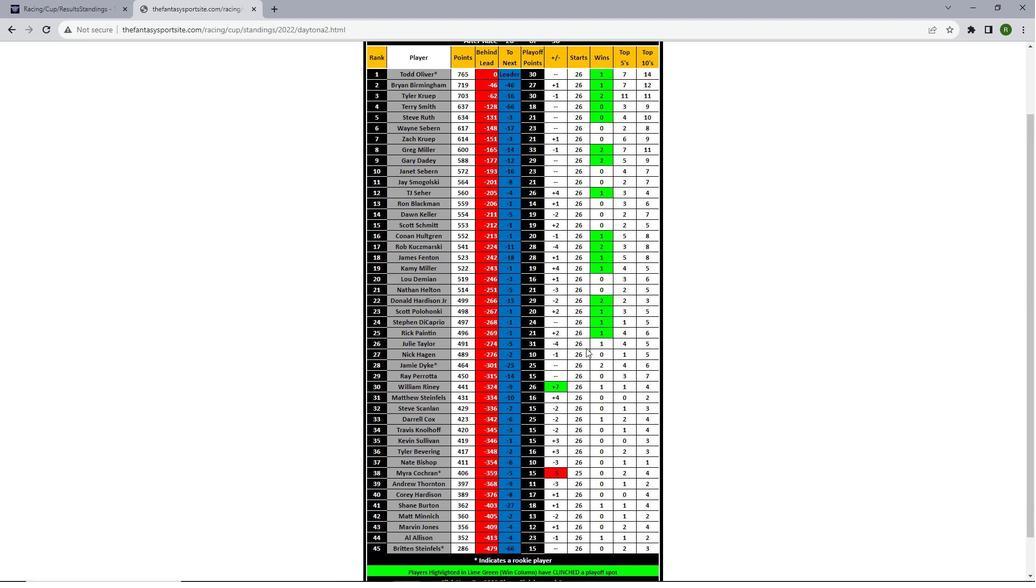 
Action: Mouse scrolled (578, 340) with delta (0, 0)
Screenshot: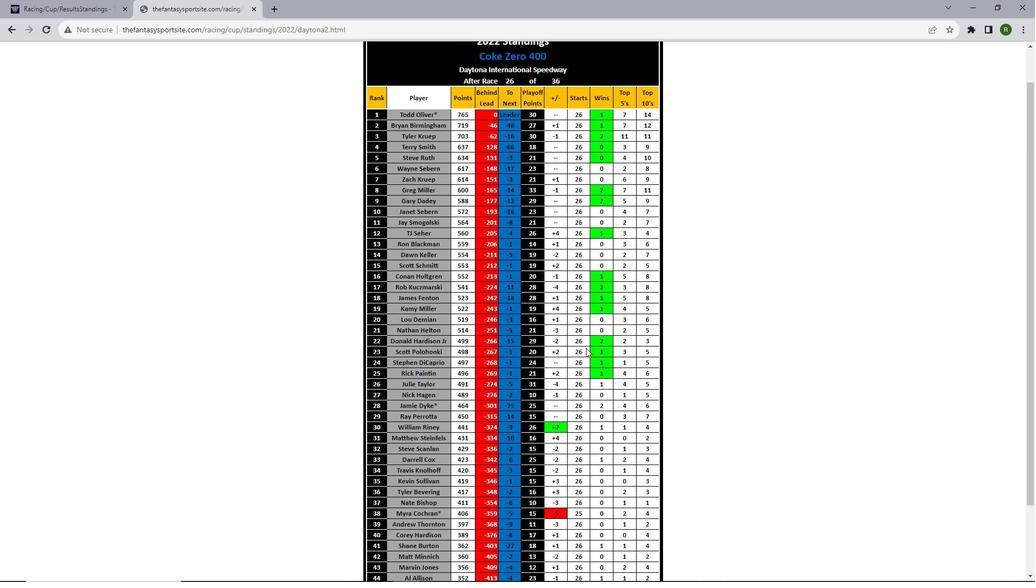 
Action: Mouse scrolled (578, 340) with delta (0, 0)
Screenshot: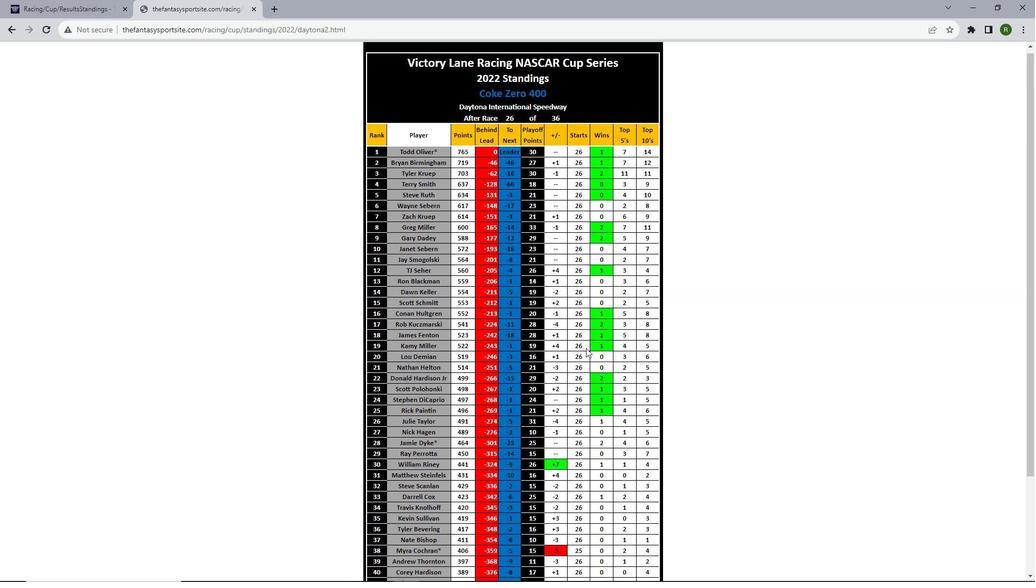 
